 Task: Create a mosaic plot for contingency table data.
Action: Mouse moved to (164, 153)
Screenshot: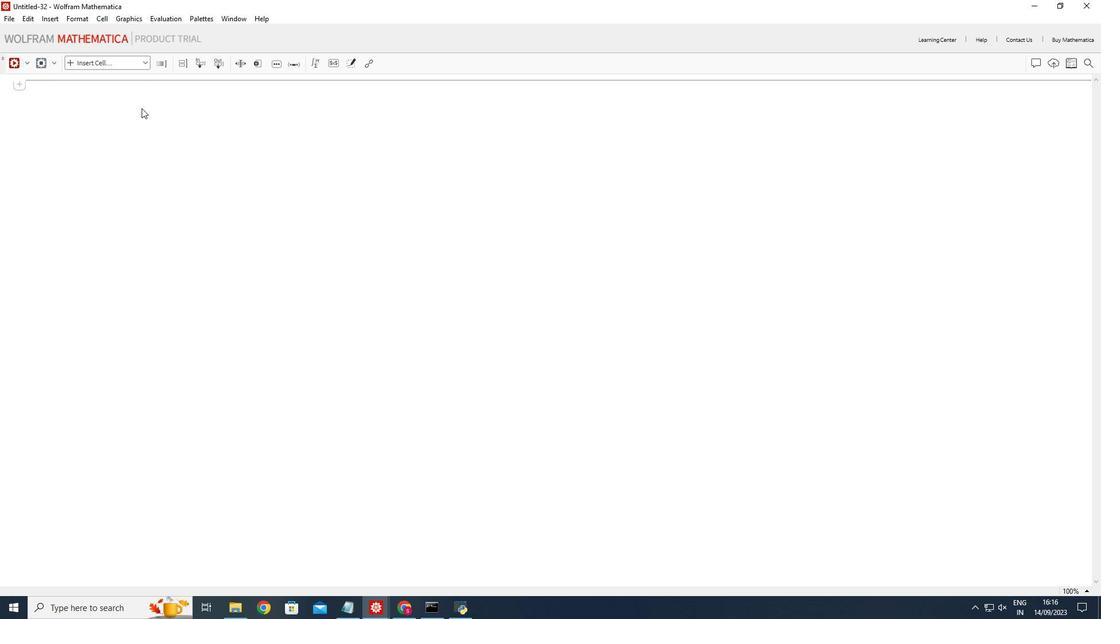 
Action: Mouse pressed left at (164, 153)
Screenshot: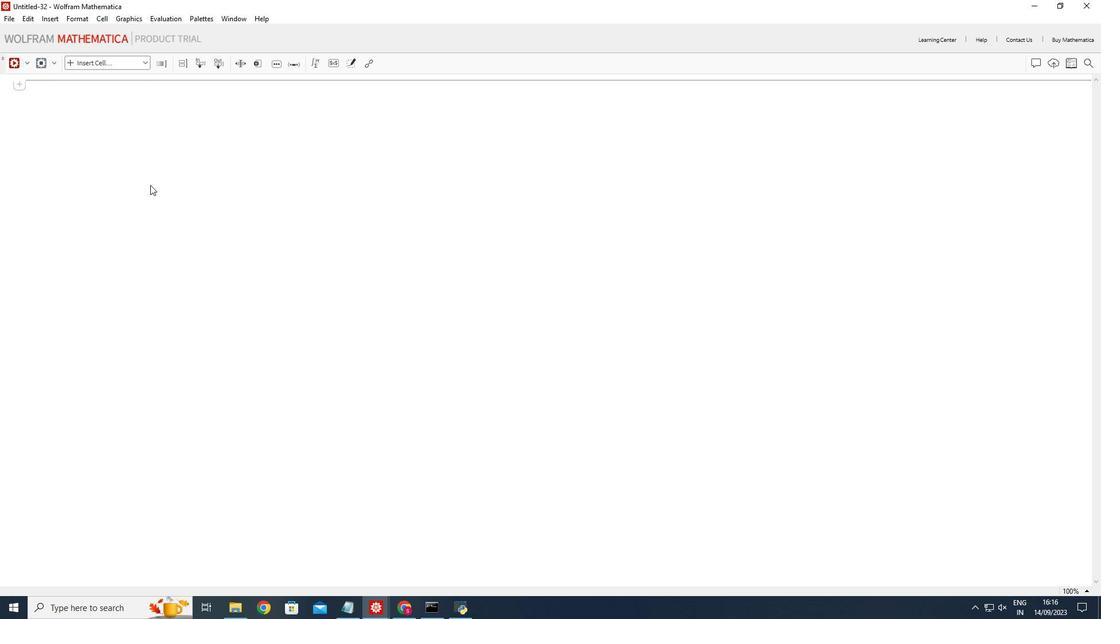 
Action: Mouse moved to (128, 164)
Screenshot: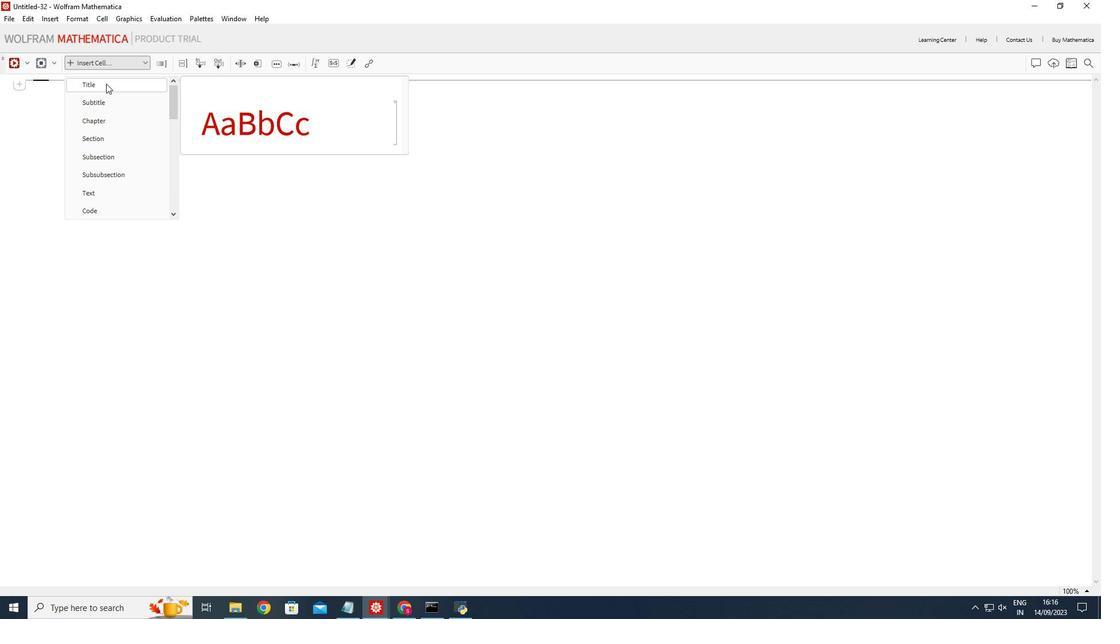 
Action: Mouse pressed left at (128, 164)
Screenshot: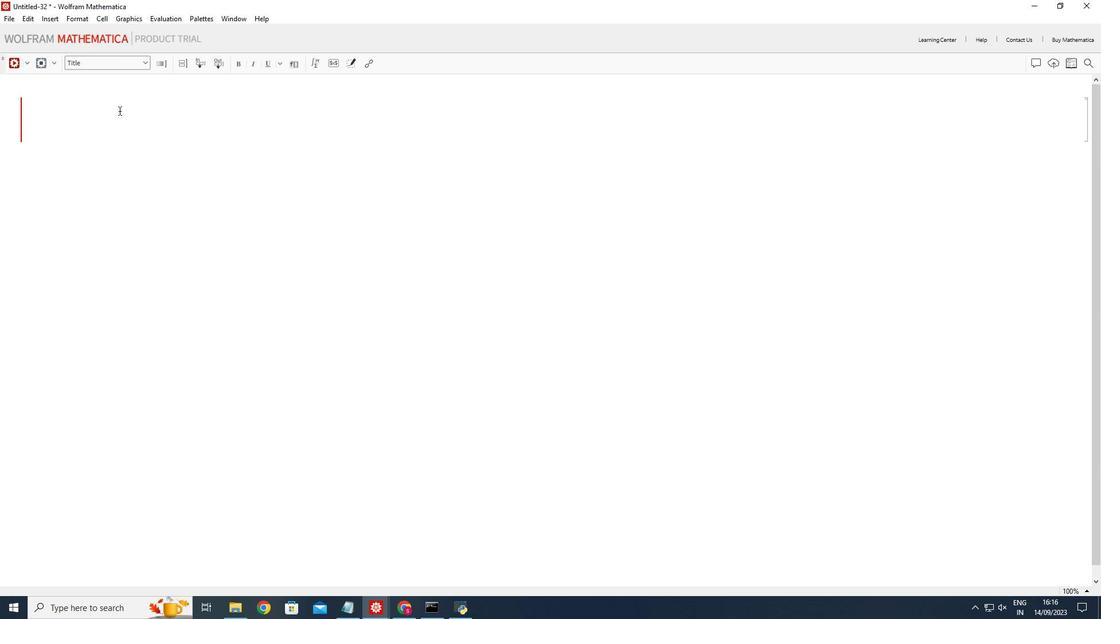 
Action: Mouse moved to (142, 189)
Screenshot: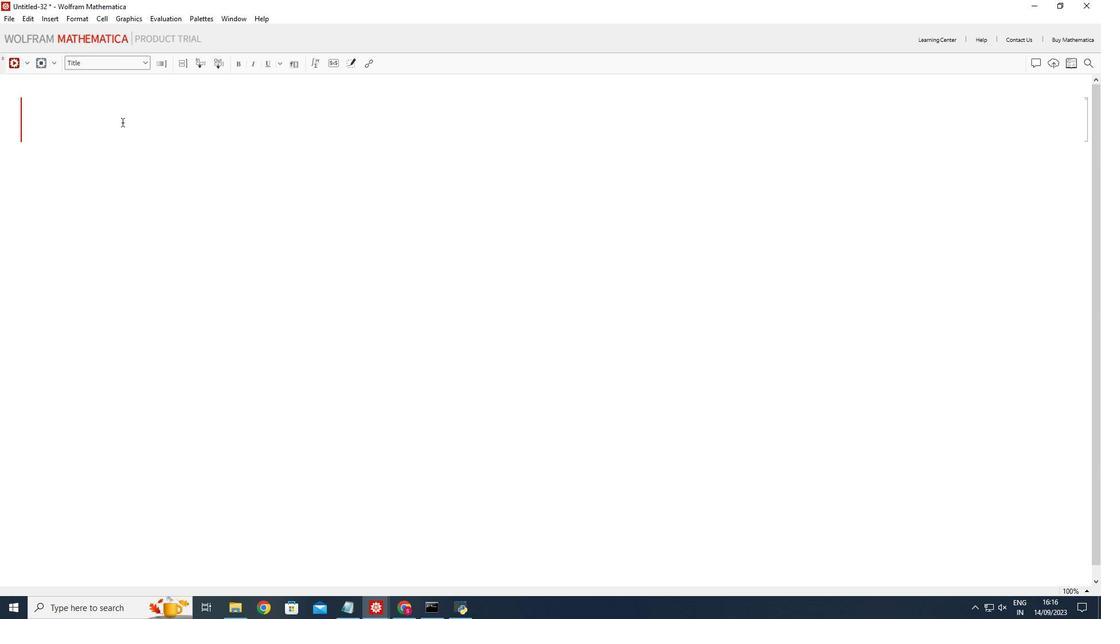 
Action: Mouse pressed left at (142, 189)
Screenshot: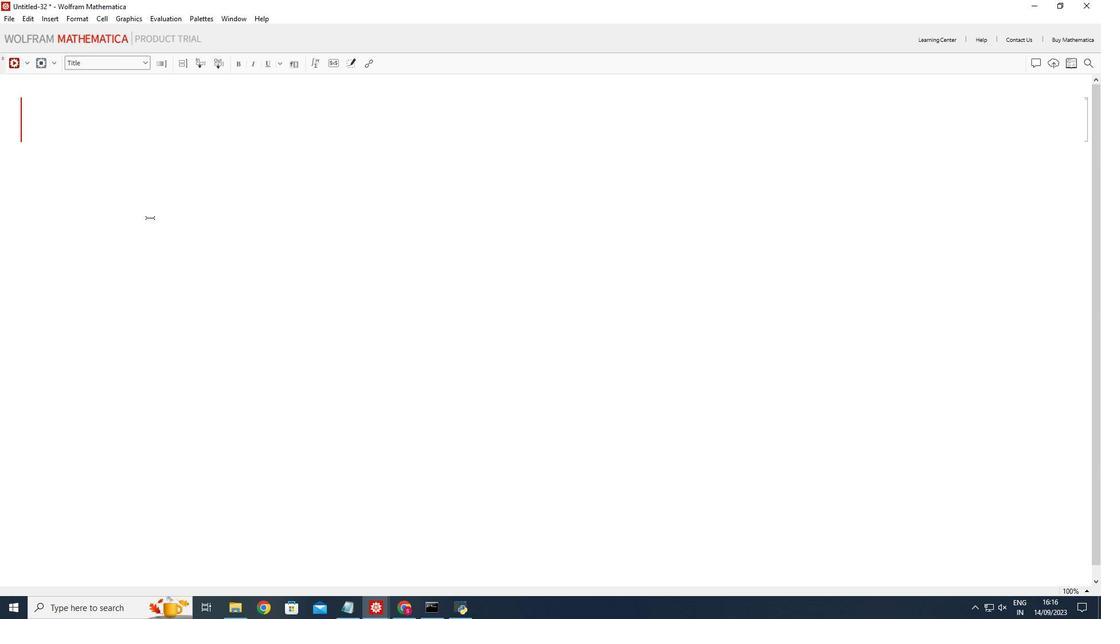 
Action: Mouse moved to (296, 321)
Screenshot: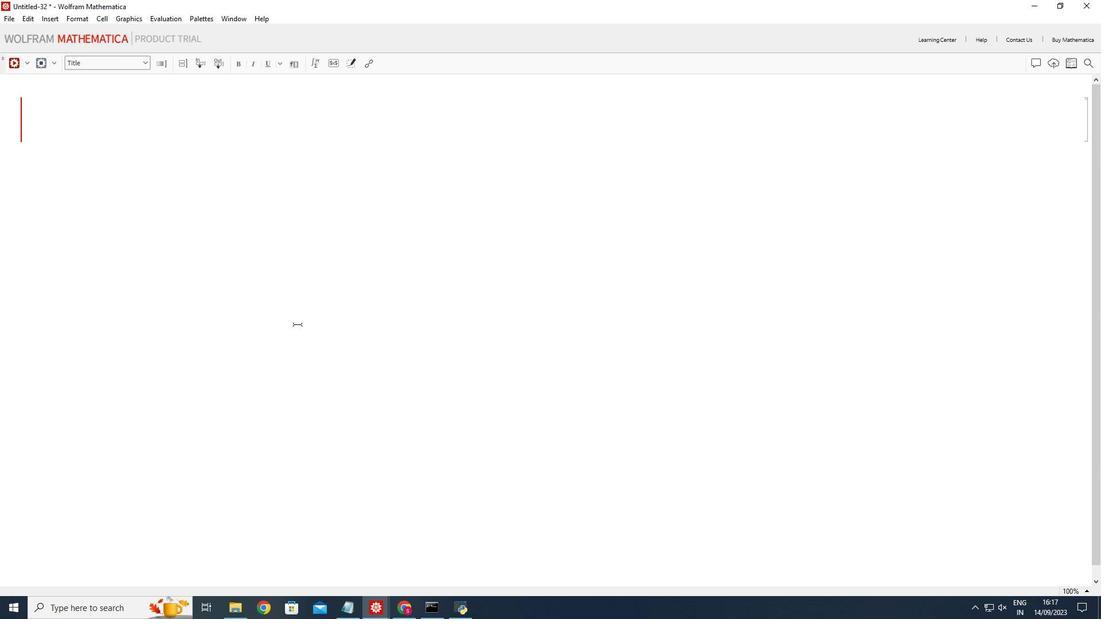 
Action: Key pressed <Key.shift_r>Mosaic<Key.space><Key.shift_r>Plot<Key.space>
Screenshot: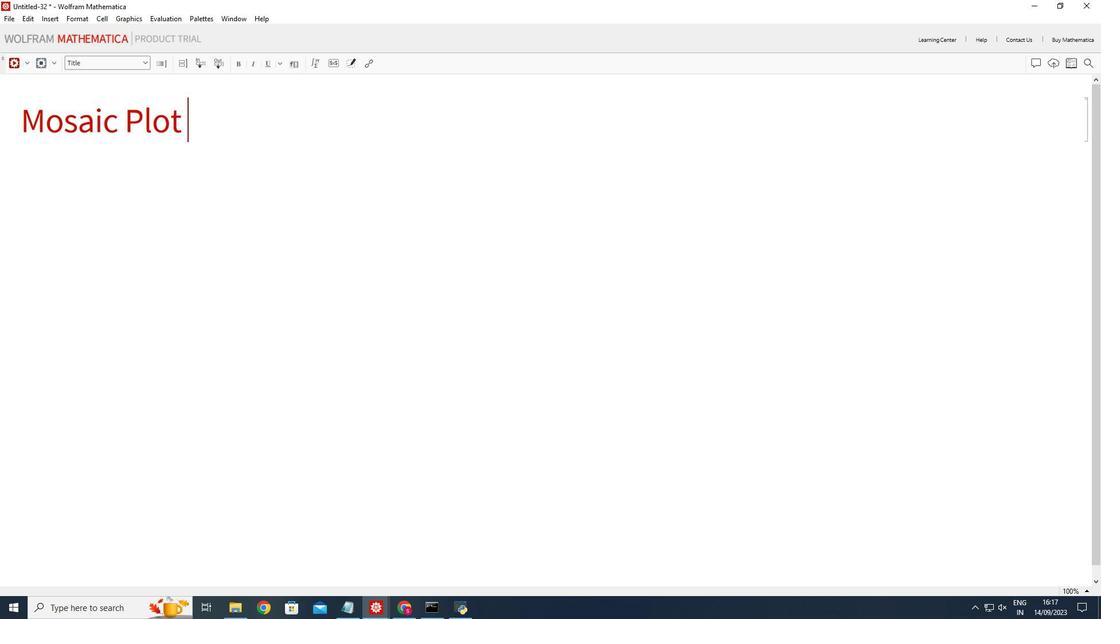 
Action: Mouse moved to (271, 368)
Screenshot: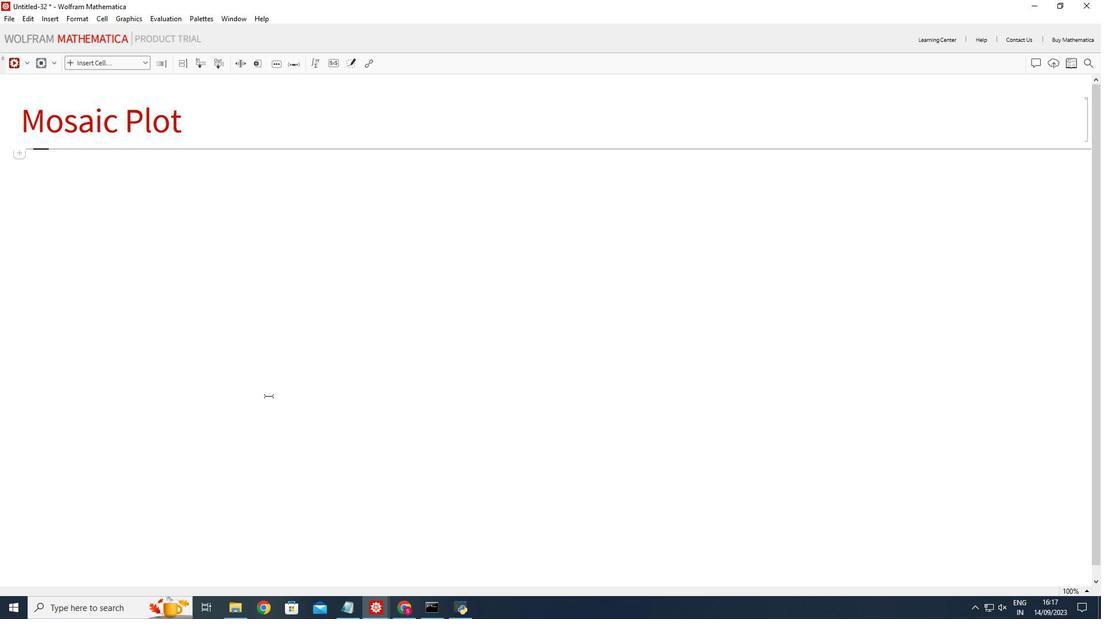 
Action: Mouse pressed left at (271, 368)
Screenshot: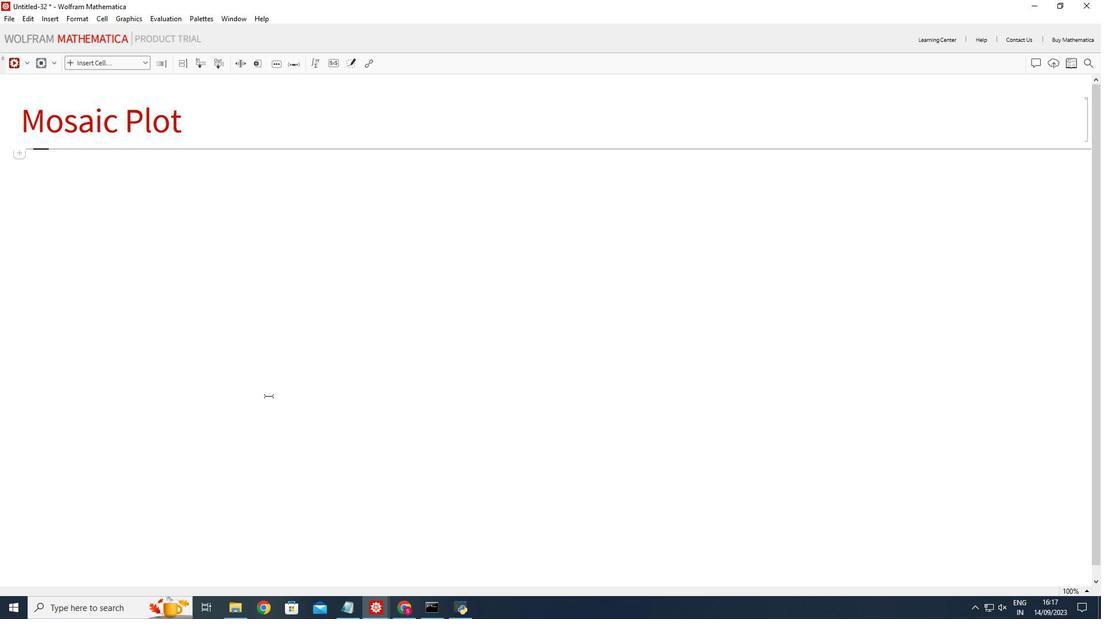
Action: Mouse moved to (165, 150)
Screenshot: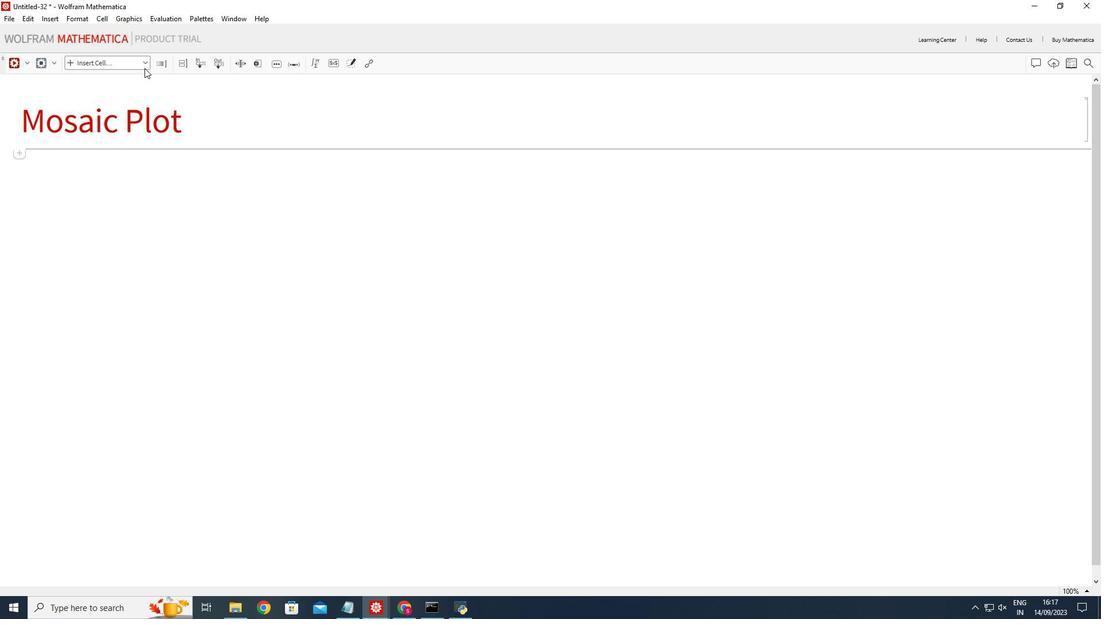 
Action: Mouse pressed left at (165, 150)
Screenshot: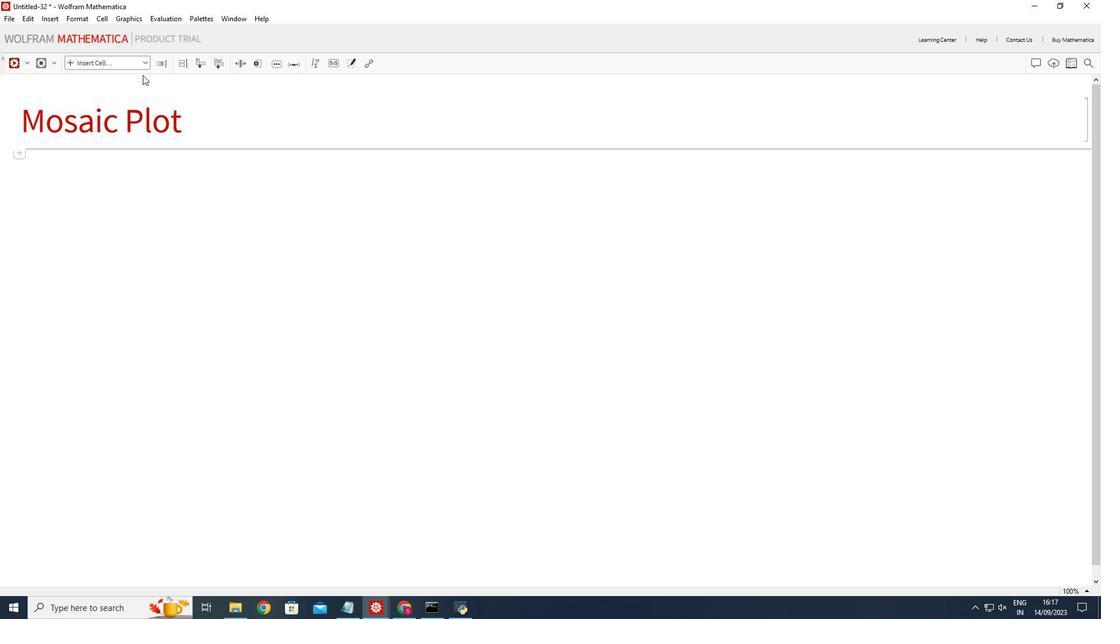 
Action: Mouse moved to (119, 250)
Screenshot: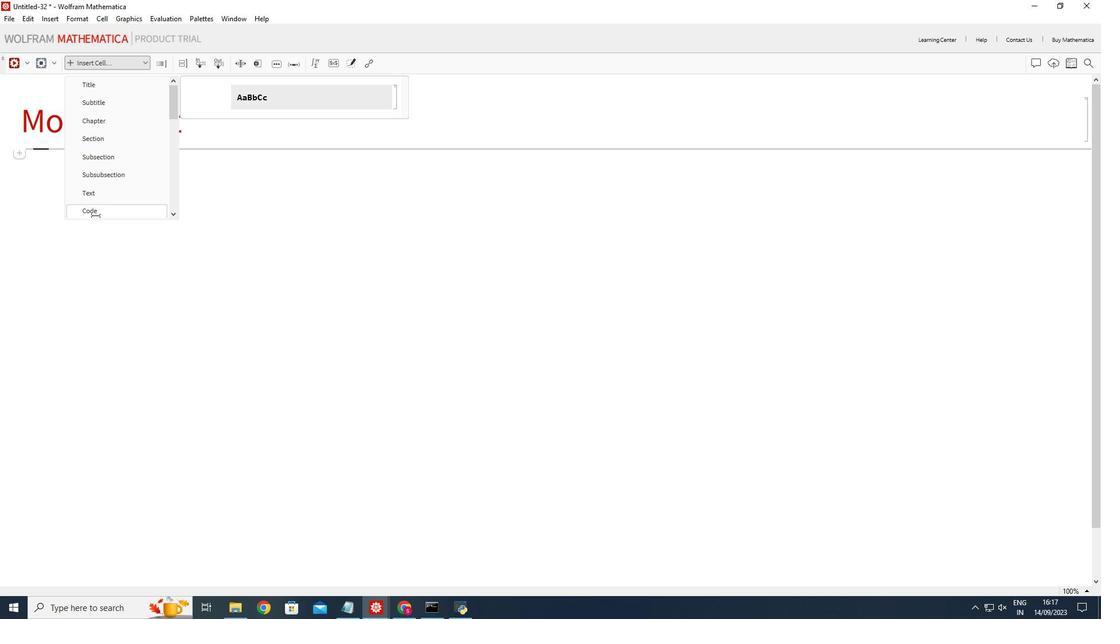 
Action: Mouse pressed left at (119, 250)
Screenshot: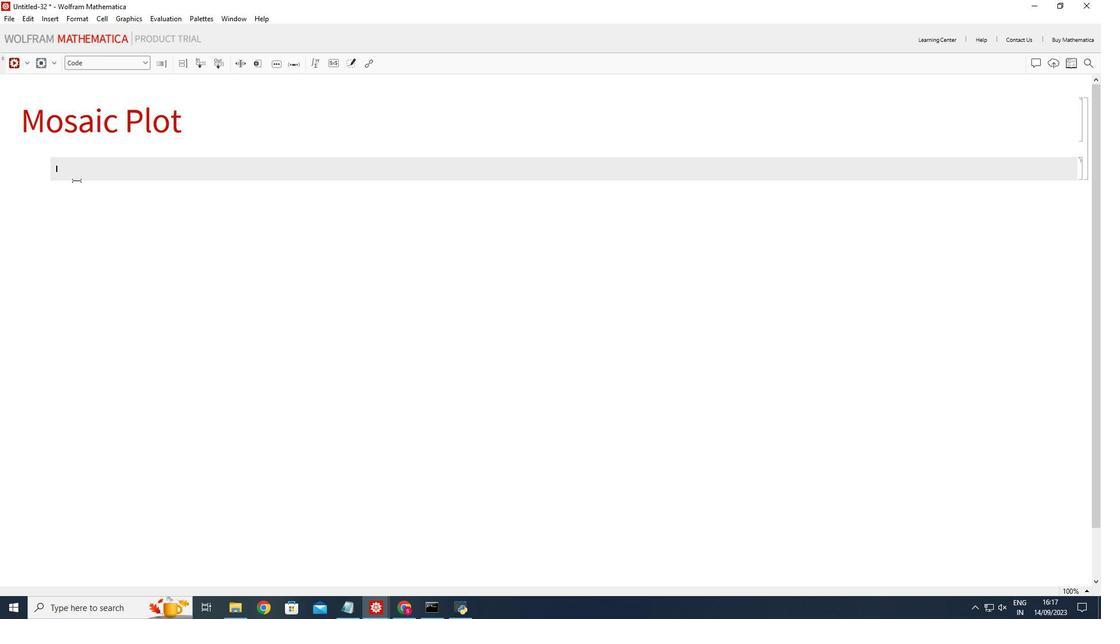 
Action: Mouse moved to (102, 222)
Screenshot: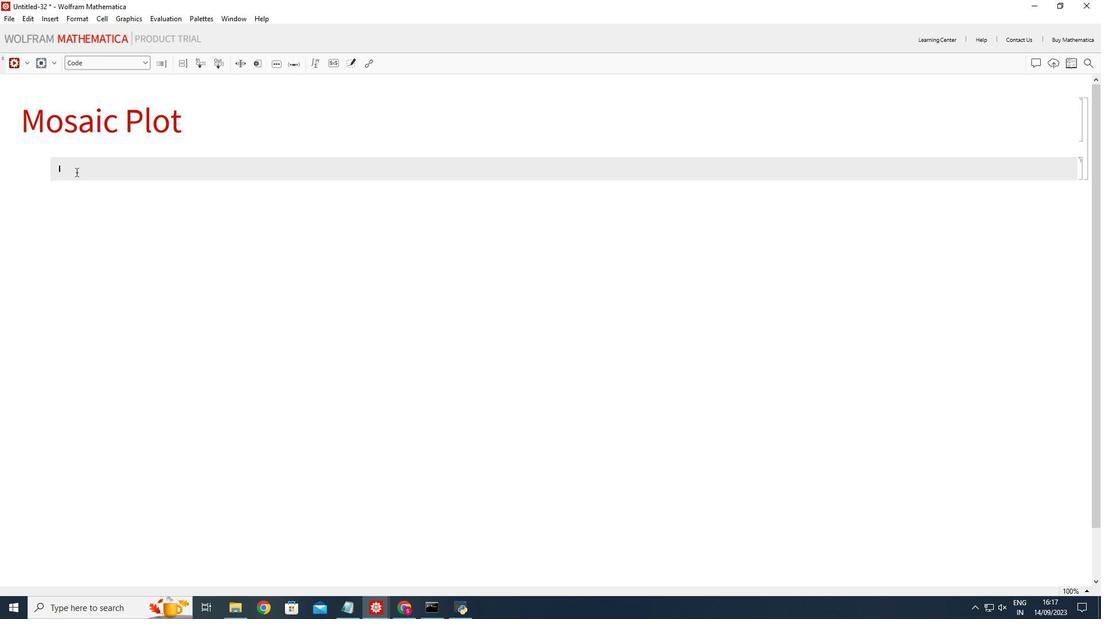 
Action: Mouse pressed left at (102, 222)
Screenshot: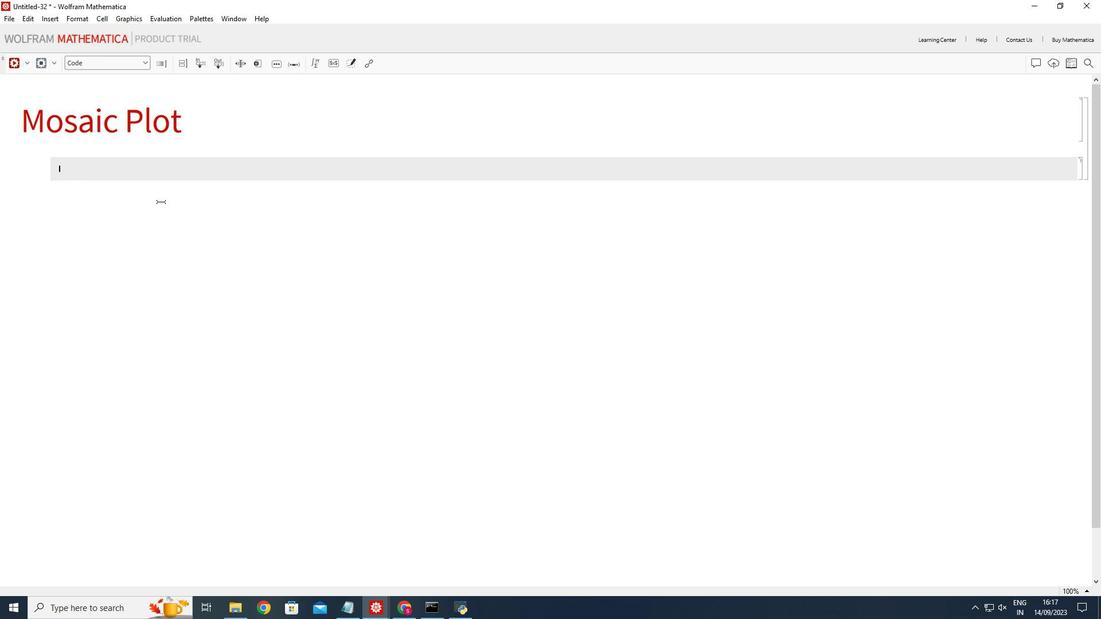 
Action: Mouse moved to (357, 301)
Screenshot: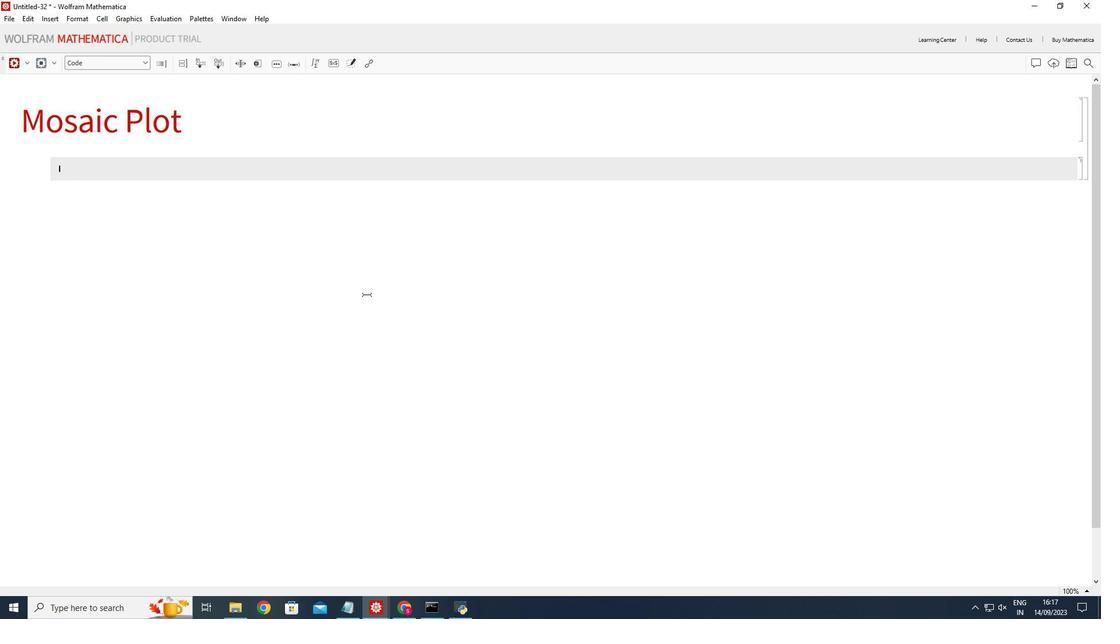 
Action: Key pressed <Key.shift_r>(8<Key.backspace><Key.shift_r>*<Key.space>create<Key.space>a<Key.space>sample<Key.space>contingency<Key.space>table<Key.space><Key.right><Key.right><Key.enter>data=<Key.space><Key.shift_r>{{50,30,20<Key.right>,<Key.shift_r>{20,60,10<Key.right>,<Key.space><Key.shift_r>{30,10,40<Key.right><Key.right>;<Key.enter>rowlabels<Key.space>=<Key.space><Key.enter>[<Key.backspace><Key.backspace><Key.shift_r>{<Key.shift_r>"<Key.shift_r>Category<Key.space>a<Key.backspace><Key.shift_r>A<Key.right>,<Key.space><Key.shift_r>"<Key.shift_r>Category<Key.space><Key.shift_r>B<Key.right>,<Key.space><Key.shift_r>"<Key.shift_r>Vat<Key.backspace><Key.backspace><Key.backspace><Key.shift_r>Category<Key.space><Key.shift_r>C<Key.right><Key.right>;<Key.enter>column<Key.shift_r>Labels<Key.space>=<Key.space><Key.shift_r>{"<Key.shift_r>Group<Key.space>1<Key.right>,<Key.space><Key.shift_r>"<Key.shift_r>Group2<Key.left><Key.space><Key.right><Key.right>,<Key.space><Key.shift_r>"<Key.shift_r>Group<Key.space>3<Key.left><Key.left><Key.left><Key.left><Key.left><Key.left><Key.left><Key.left><Key.left><Key.left><Key.left><Key.left><Key.left><Key.left><Key.left><Key.left><Key.left><Key.left><Key.left><Key.left><Key.left><Key.left><Key.left><Key.left><Key.left><Key.left><Key.left><Key.left><Key.left><Key.left><Key.left><Key.left><Key.left><Key.left><Key.left><Key.left><Key.left><Key.left><Key.left><Key.left><Key.left><Key.left><Key.left><Key.left><Key.left><Key.left><Key.up><Key.left><Key.backspace><Key.shift_r>L<Key.right><Key.right><Key.right><Key.right><Key.right><Key.right><Key.right><Key.right><Key.right><Key.right><Key.right><Key.right><Key.right><Key.right><Key.right><Key.right><Key.right><Key.right><Key.right><Key.right><Key.right><Key.right><Key.right><Key.right><Key.right><Key.right><Key.right><Key.right><Key.right><Key.right><Key.right><Key.right><Key.right><Key.right><Key.right><Key.right><Key.right><Key.right><Key.right><Key.right><Key.right><Key.down><Key.right><Key.right><Key.right><Key.right>;<Key.enter><Key.enter><Key.shift_r>(*<Key.space>create<Key.space>the<Key.space>mosaic<Key.space>plot<Key.space>using<Key.space><Key.shift_r>Bae<Key.backspace>r<Key.shift_r>Chart<Key.left><Key.left><Key.left><Key.left><Key.left><Key.space><Key.right><Key.right><Key.right><Key.right><Key.right><Key.space><Key.right><Key.right><Key.enter><Key.shift_r>Bar<Key.shift_r>Chart<Key.enter>[data,<Key.space><Key.shift_r>Chart<Key.shift_r>Layout<Key.enter><Key.shift_r><Key.shift_r>"<Key.shift_r>Percentile<Key.right>,<Key.space><Key.shift_r>Chart<Key.shift_r>Style<Key.enter><Key.shift_r><Key.shift_r><Key.shift_r><Key.shift_r><Key.shift_r><Key.shift_r><Key.shift_r><Key.shift_r><Key.shift_r><Key.shift_r><Key.shift_r>"<Key.shift_r>Pastel<Key.right>,<Key.space><Key.enter><Key.shift_r>Chart<Key.shift_r>Labels<Key.enter><Key.shift_r>{<Key.shift_r>Placed[row<Key.shift_r>Labels,<Key.shift_r>Axis<Key.right>,<Key.shift_r>None<Key.right>,<Key.enter><Key.shift_r>Plot<Key.shift_r>Label<Key.enter><Key.shift_r>"<Key.shift_r><Key.shift_r><Key.shift_r>Mosaic<Key.space><Key.shift_r>Plot<Key.space>of<Key.space><Key.shift_r>Com<Key.backspace>ntingency<Key.space><Key.shift_r>Table<Key.right>,<Key.enter><Key.shift_r>Bar<Key.shift_r>Spacing<Key.enter><Key.space><Key.shift_r><Key.shift_r><Key.shift_r><Key.shift_r><Key.shift_r><Key.shift_r><Key.shift_r><Key.shift_r>{0,20<Key.right>,<Key.space><Key.enter><Key.shift_r>Epilog<Key.enter><Key.shift_r>{<Key.shift_r>Table[<Key.shift_r>Text[column<Key.shift_r>Labe;<Key.backspace>ls<Key.enter>[[i]],<Key.space><Key.right><Key.left><Key.shift_r>{i<Key.space>-<Key.space>0.5,<Key.space>-6<Key.right><Key.right>,<Key.space><Key.shift_r>{i,<Key.space><Key.shift_r>Length[column<Key.shift_r>Labels<Key.enter><Key.right><Key.right><Key.right><Key.right><Key.right><Key.left><Key.right><Key.shift_r><Key.enter>
Screenshot: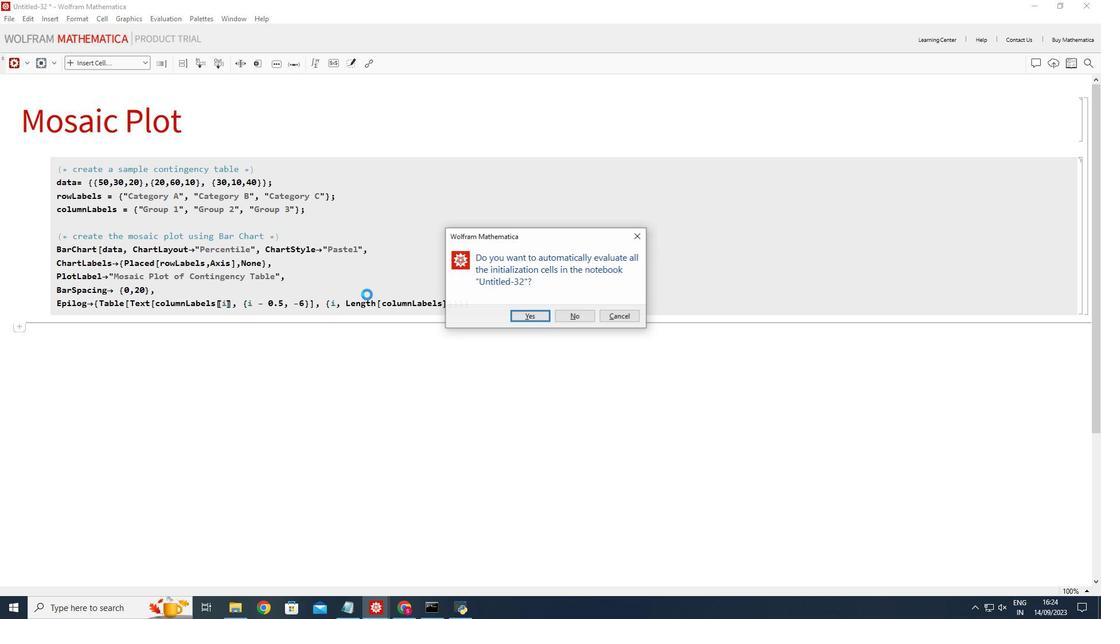 
Action: Mouse moved to (496, 313)
Screenshot: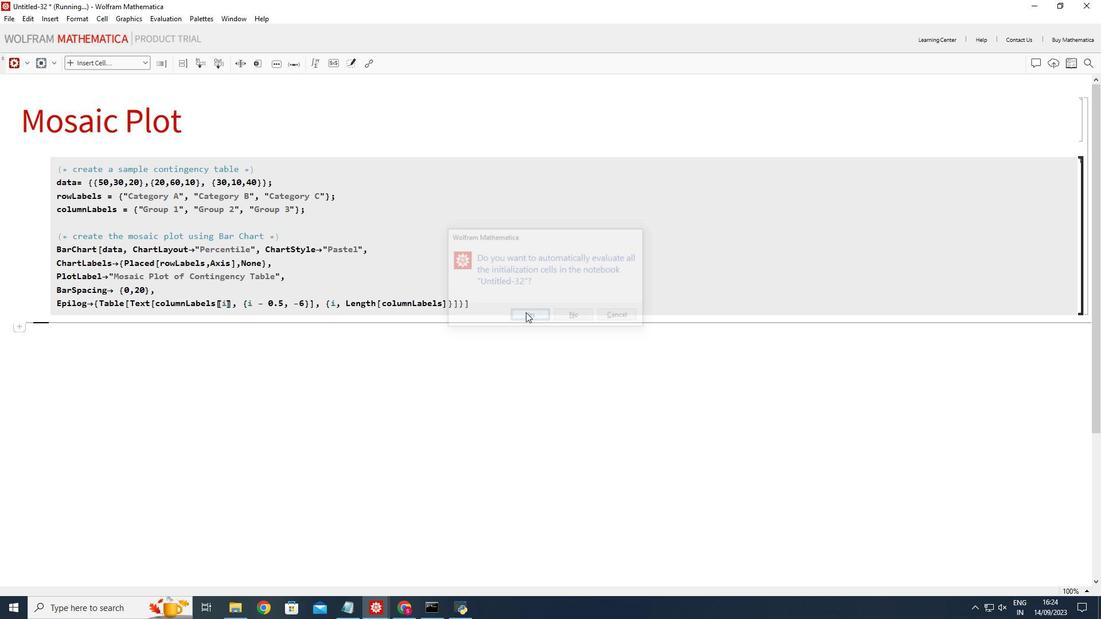 
Action: Mouse pressed left at (496, 313)
Screenshot: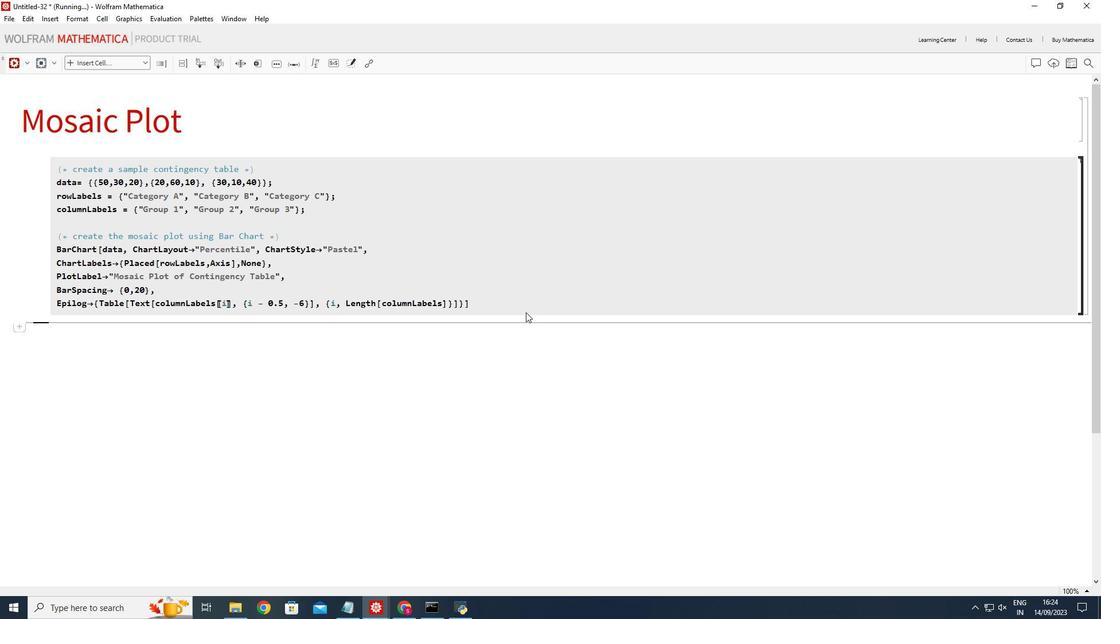 
Action: Mouse moved to (468, 284)
Screenshot: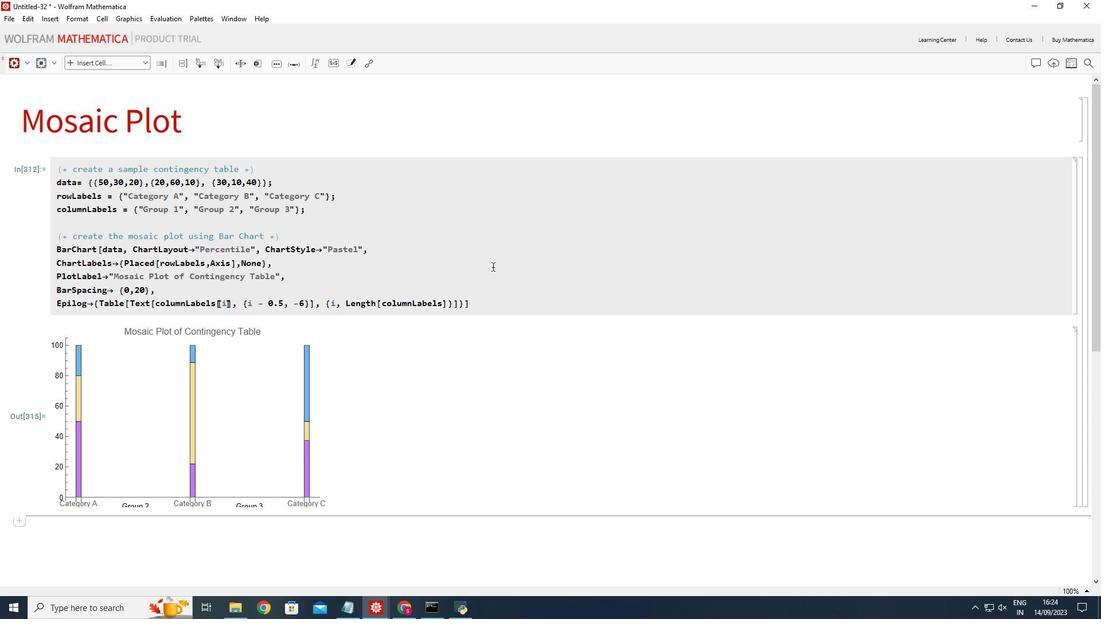 
Action: Mouse scrolled (468, 283) with delta (0, 0)
Screenshot: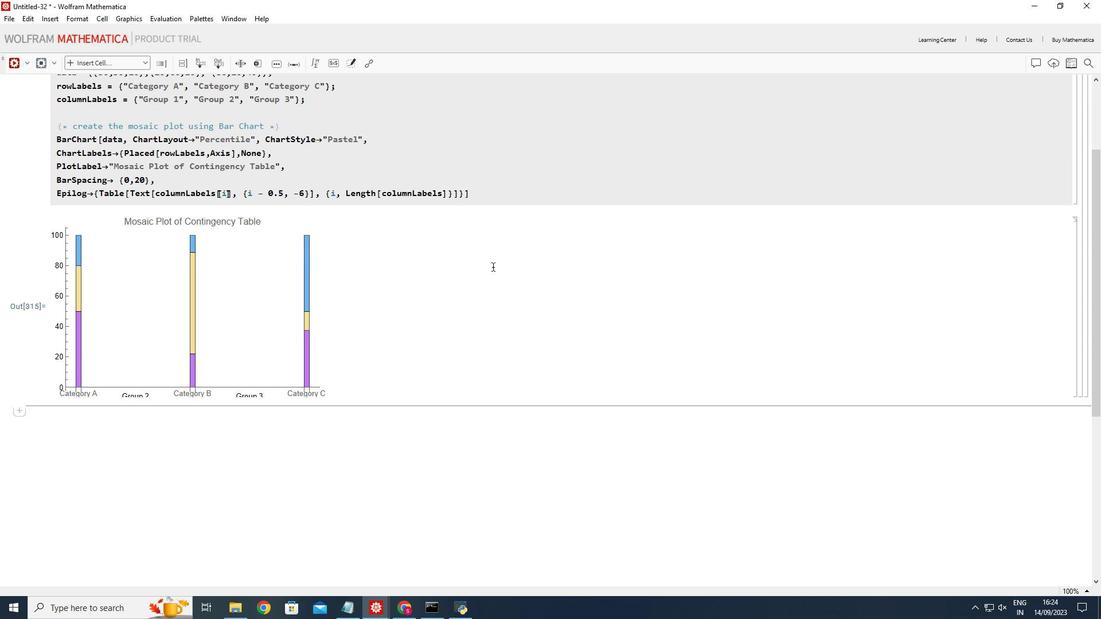 
Action: Mouse scrolled (468, 283) with delta (0, 0)
Screenshot: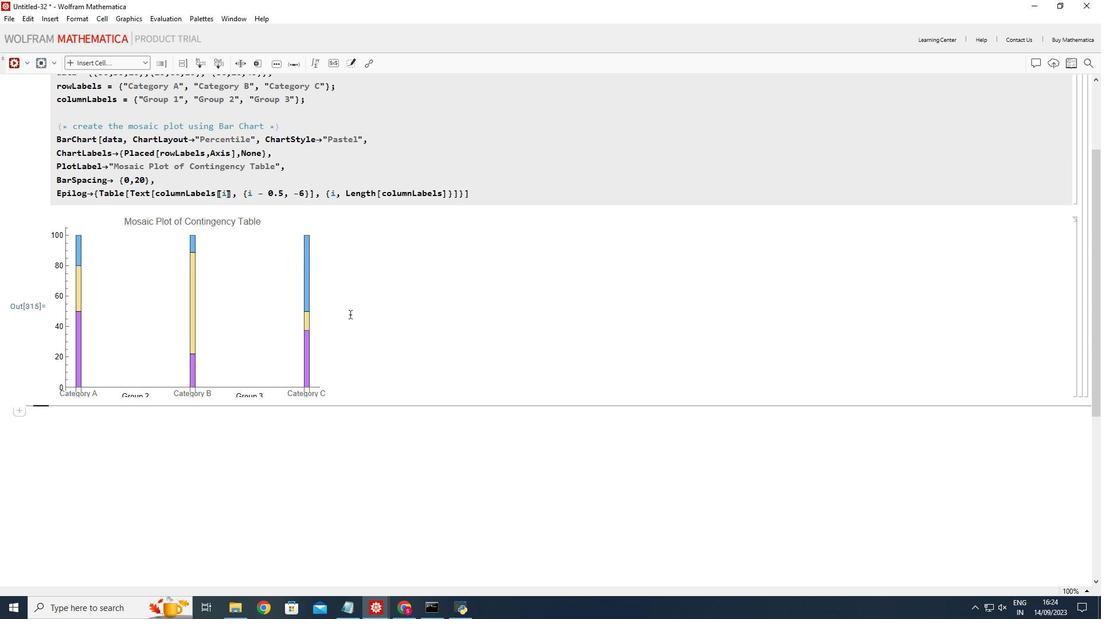 
Action: Mouse moved to (257, 315)
Screenshot: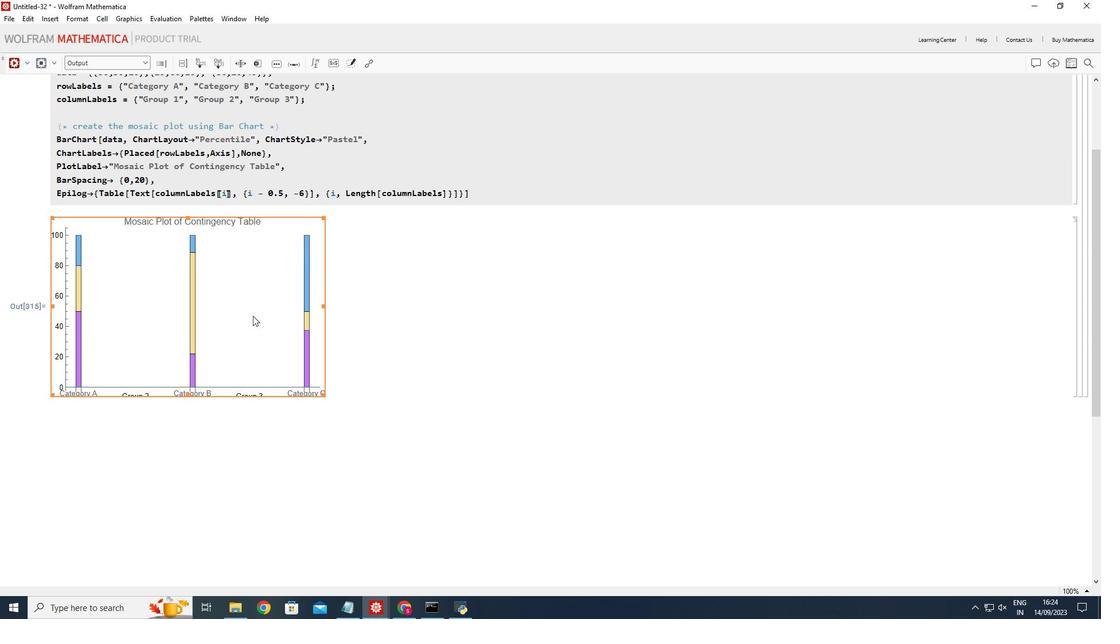 
Action: Mouse pressed left at (257, 315)
Screenshot: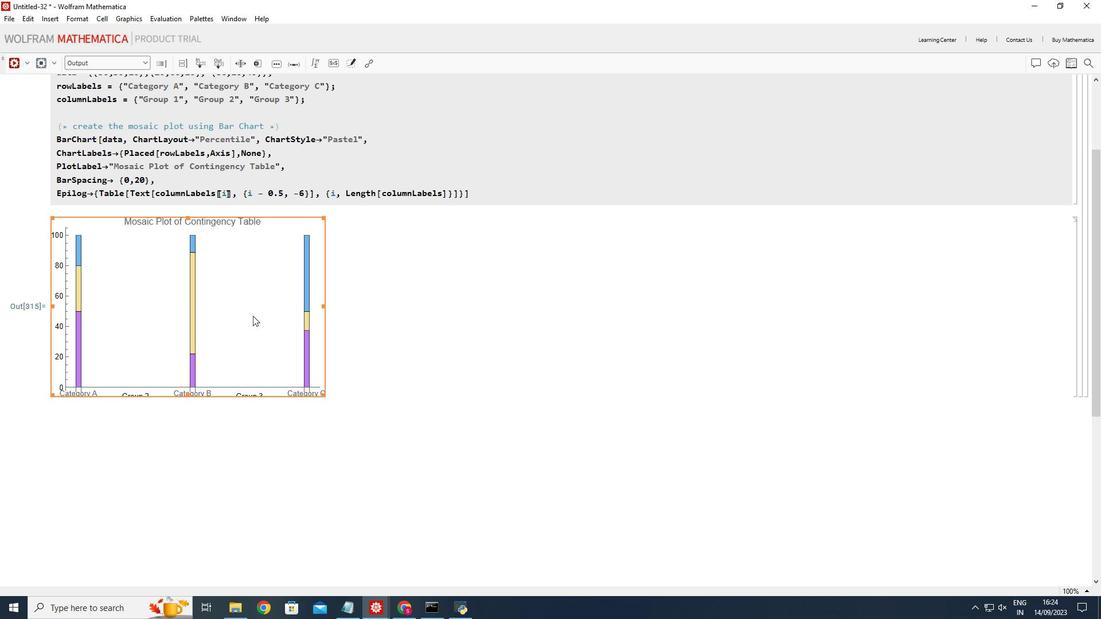 
Action: Mouse scrolled (257, 315) with delta (0, 0)
Screenshot: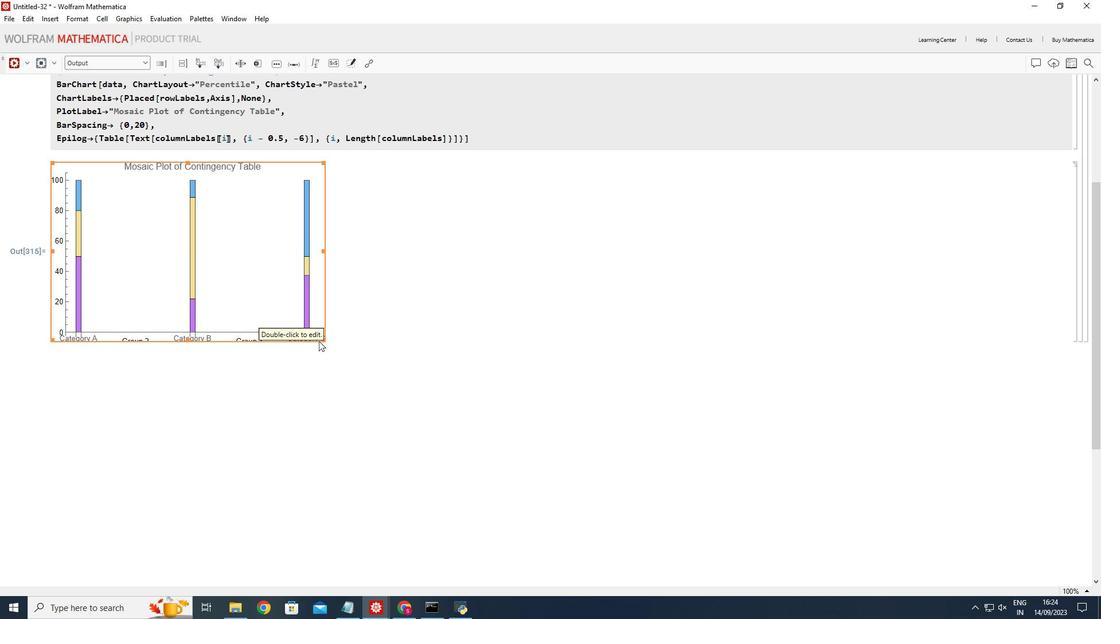 
Action: Mouse moved to (318, 332)
Screenshot: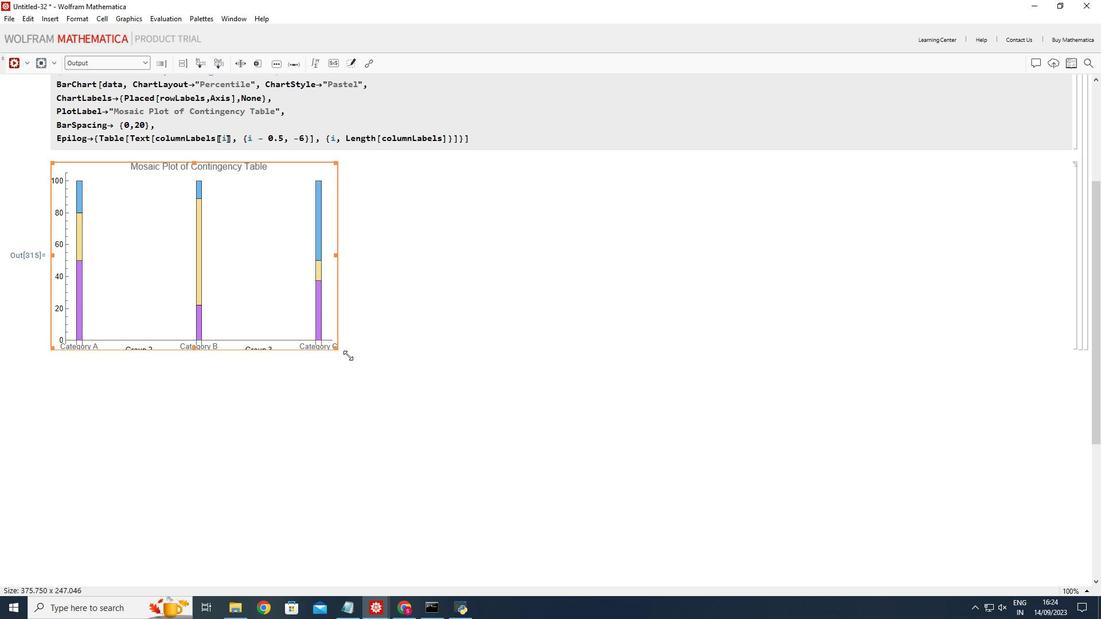 
Action: Mouse pressed left at (318, 332)
Screenshot: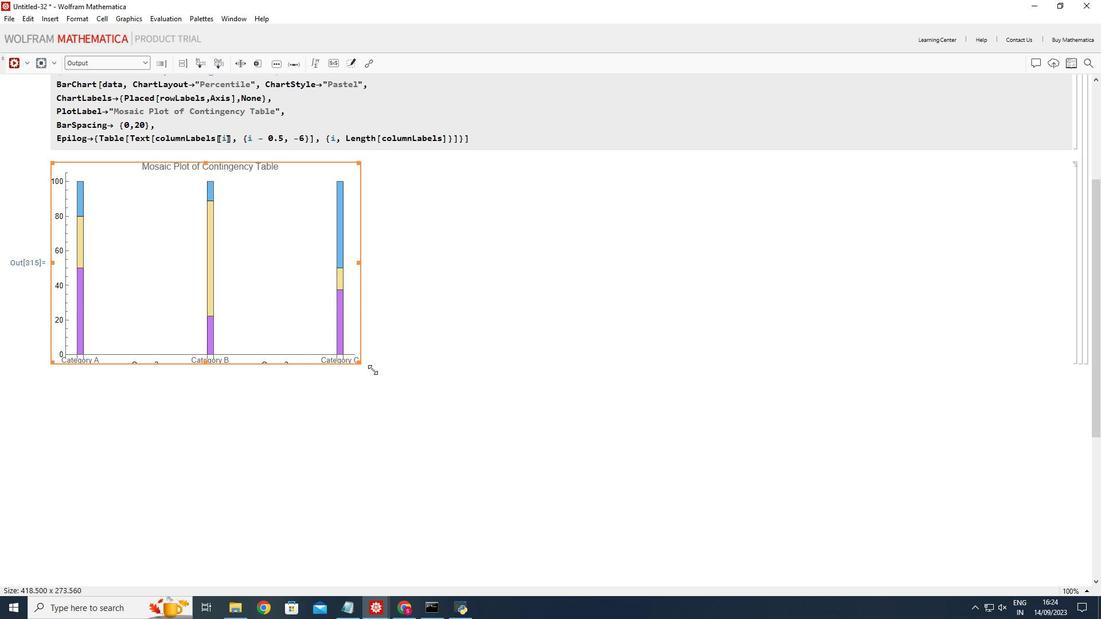 
Action: Mouse moved to (386, 362)
Screenshot: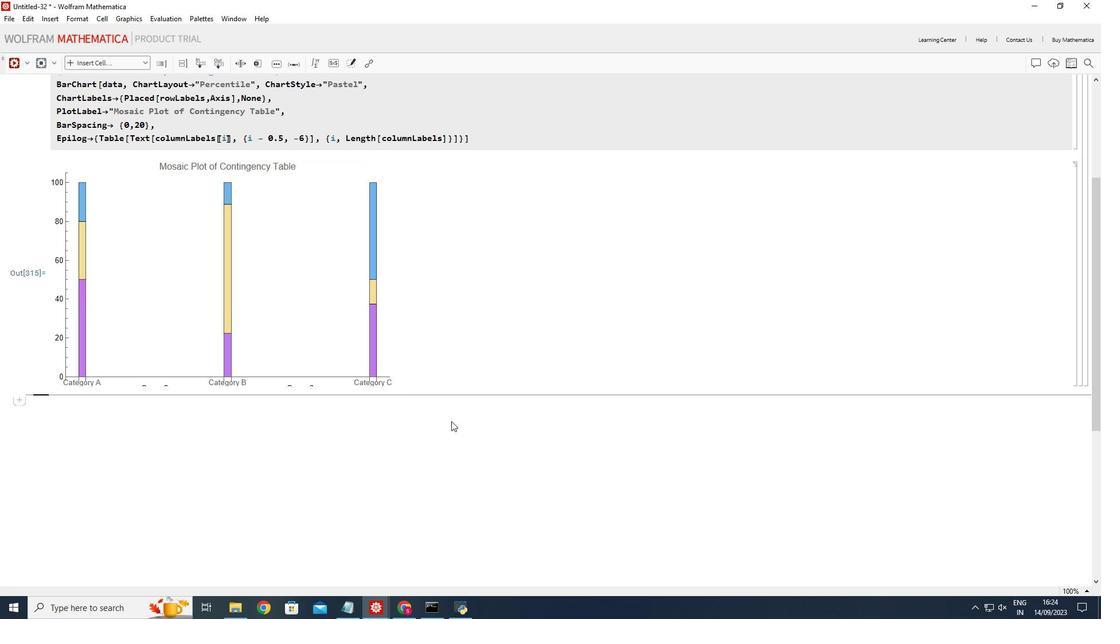
Action: Mouse pressed left at (386, 362)
Screenshot: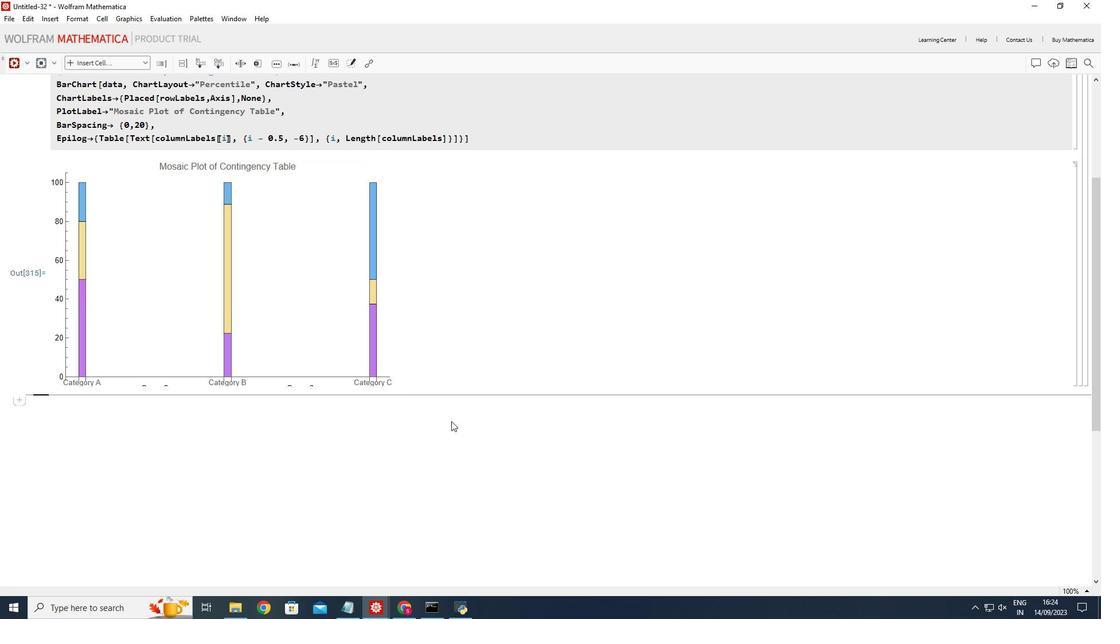 
Action: Mouse moved to (416, 378)
Screenshot: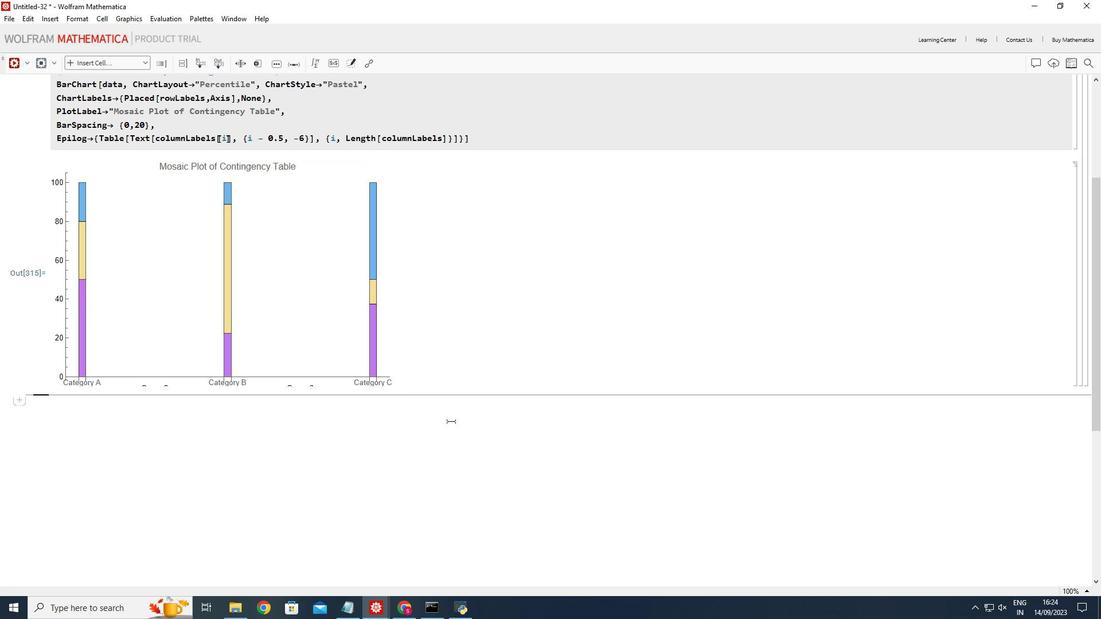 
Action: Mouse pressed left at (416, 378)
Screenshot: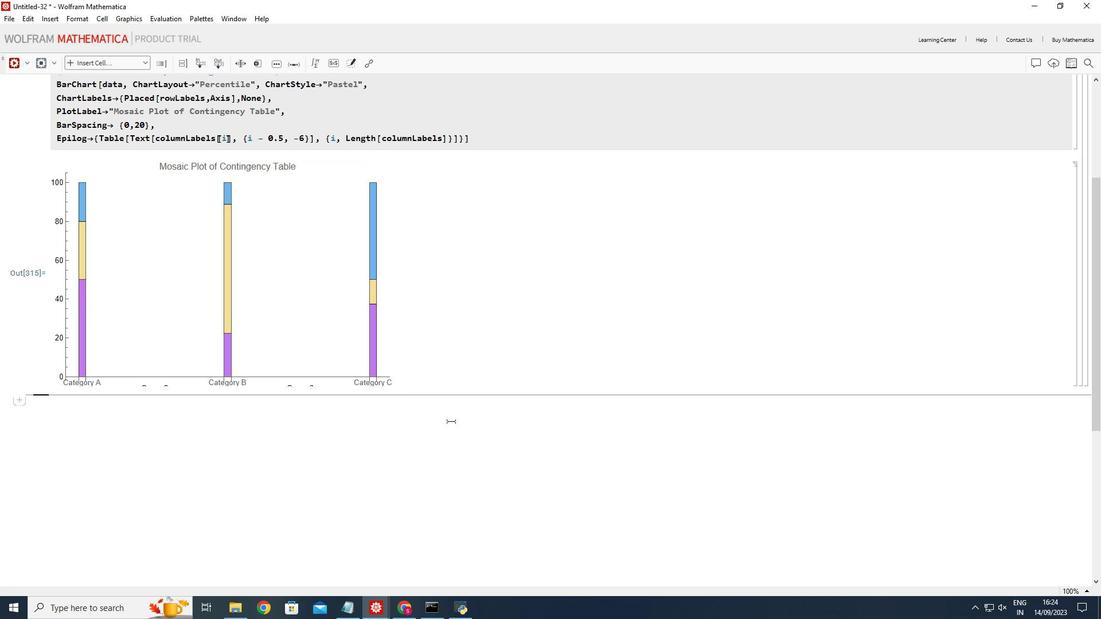 
Action: Mouse moved to (430, 384)
Screenshot: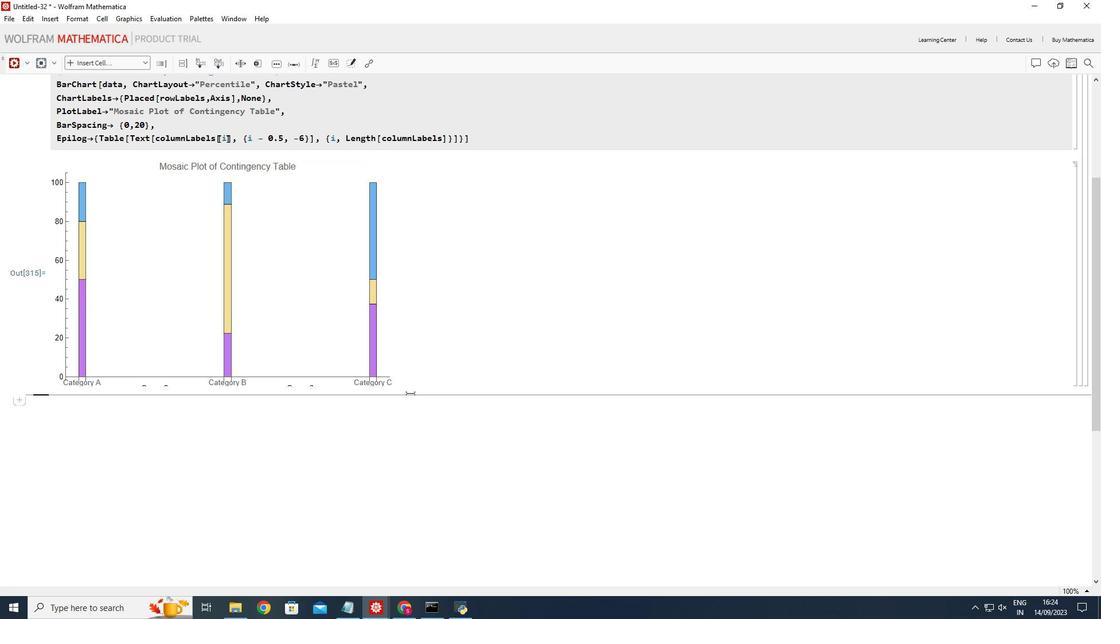 
Action: Mouse pressed left at (430, 384)
Screenshot: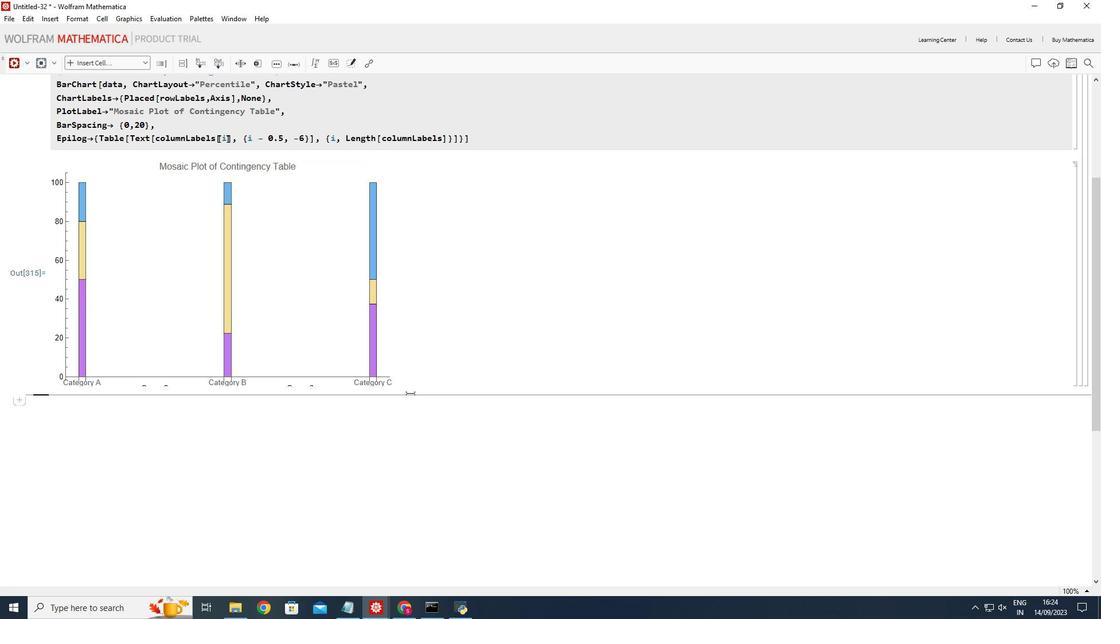 
Action: Mouse moved to (340, 343)
Screenshot: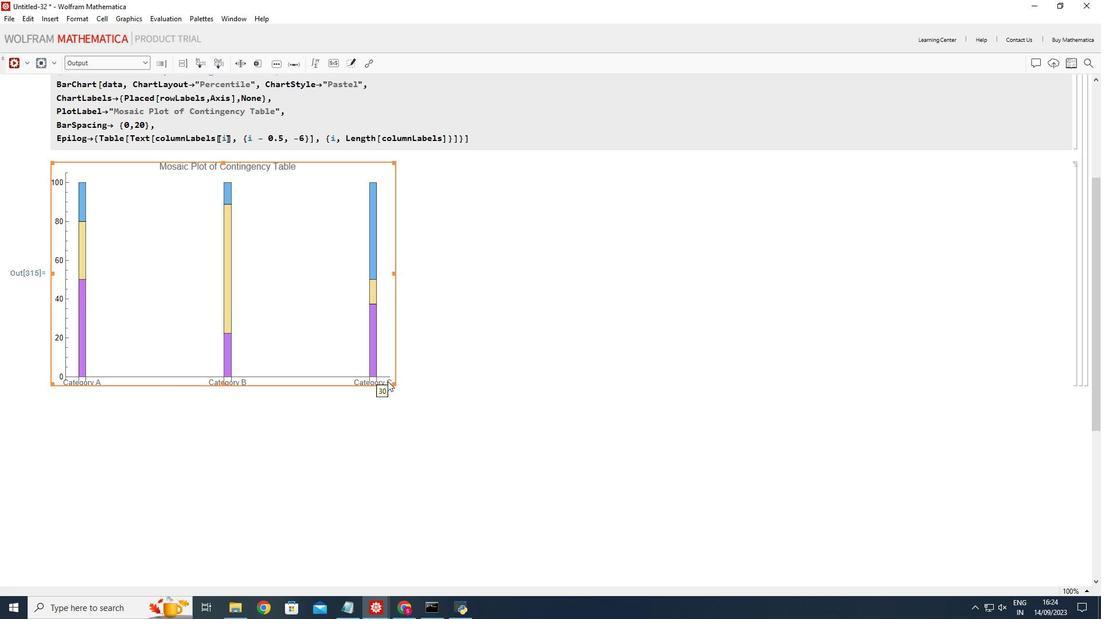 
Action: Mouse pressed left at (340, 343)
Screenshot: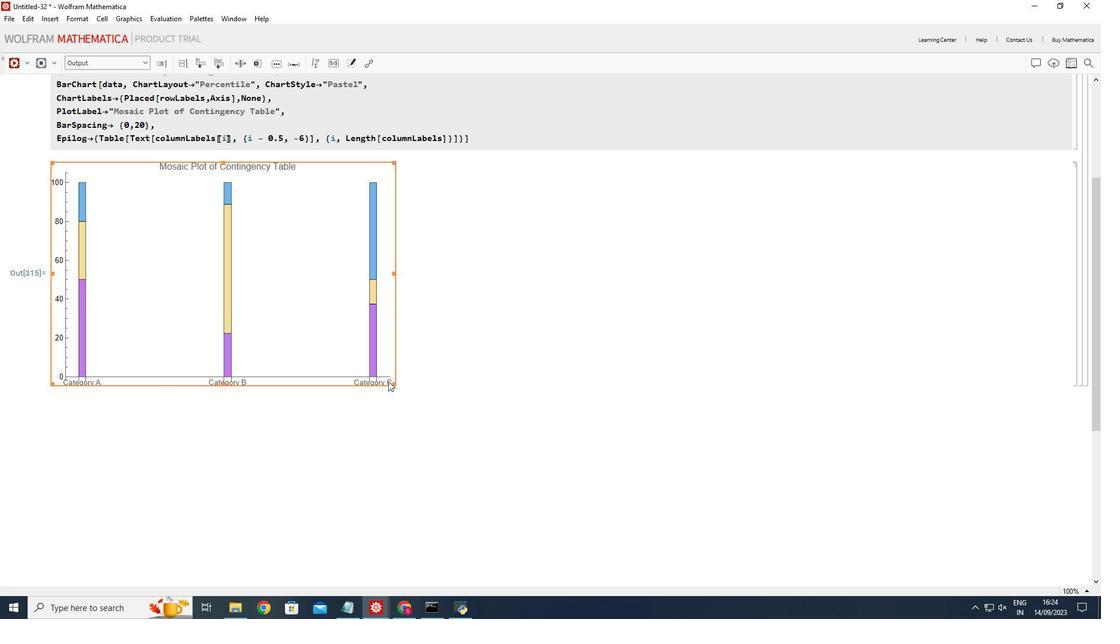 
Action: Mouse moved to (379, 360)
Screenshot: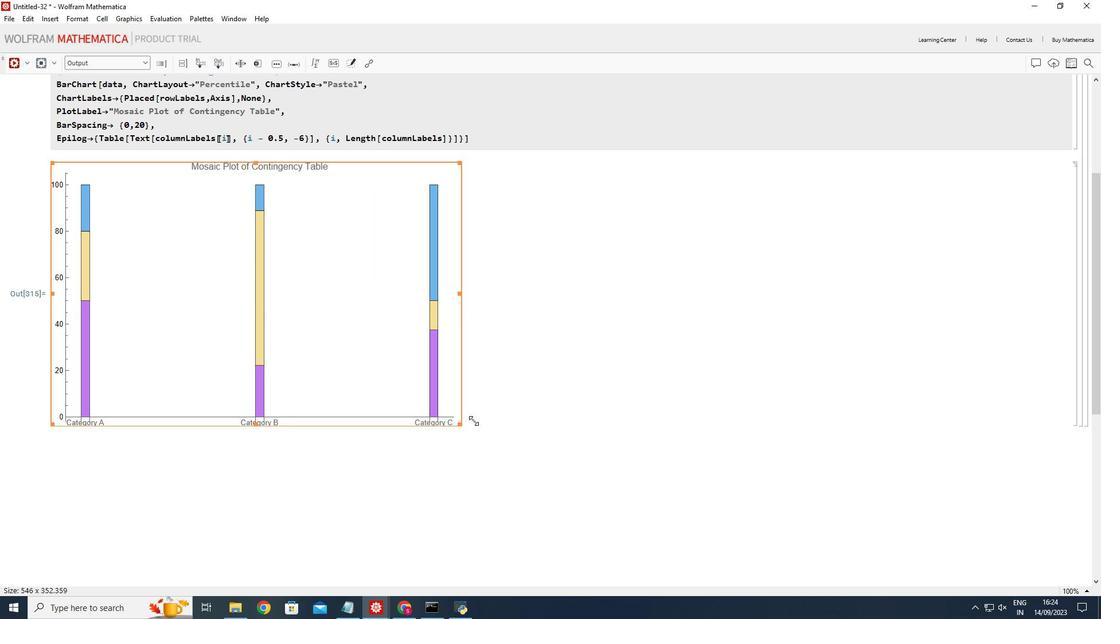 
Action: Mouse pressed left at (379, 360)
Screenshot: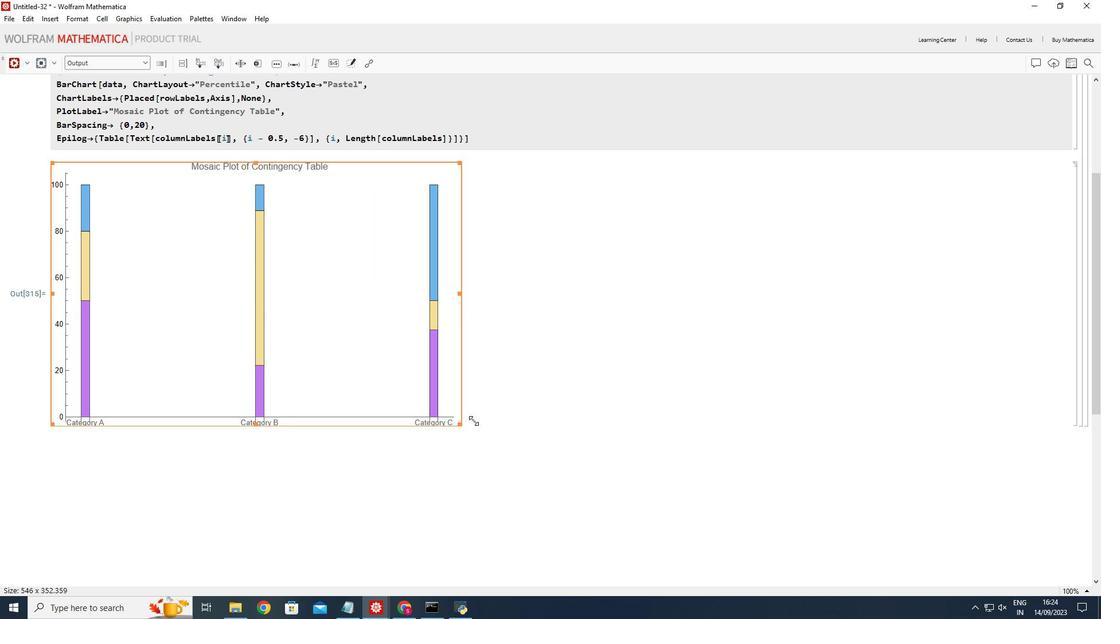 
Action: Mouse moved to (464, 389)
Screenshot: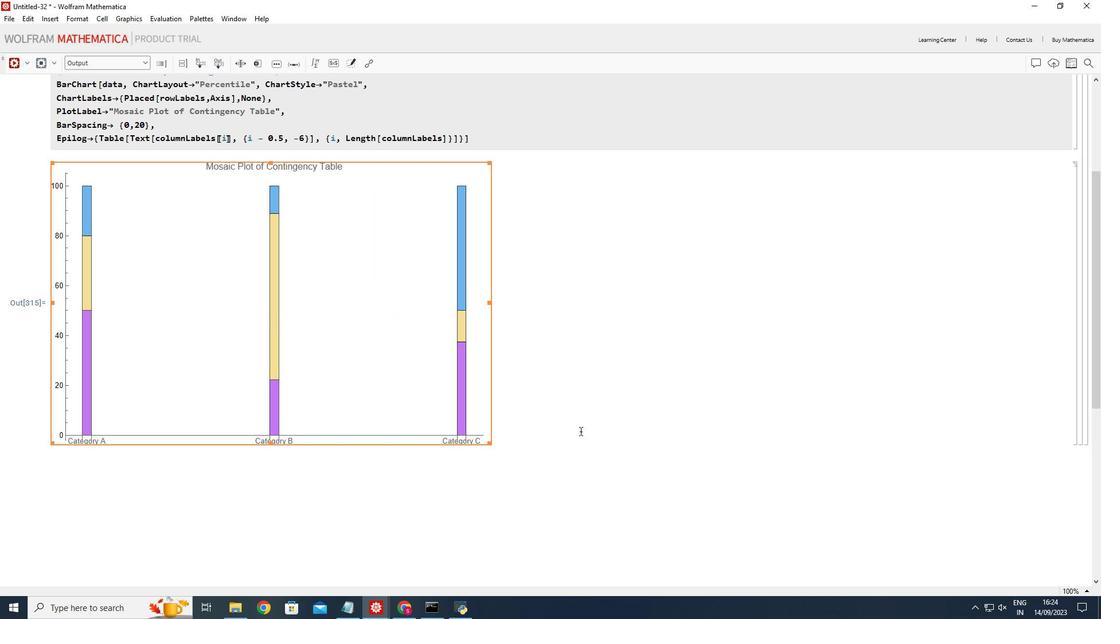 
Action: Mouse pressed left at (464, 389)
Screenshot: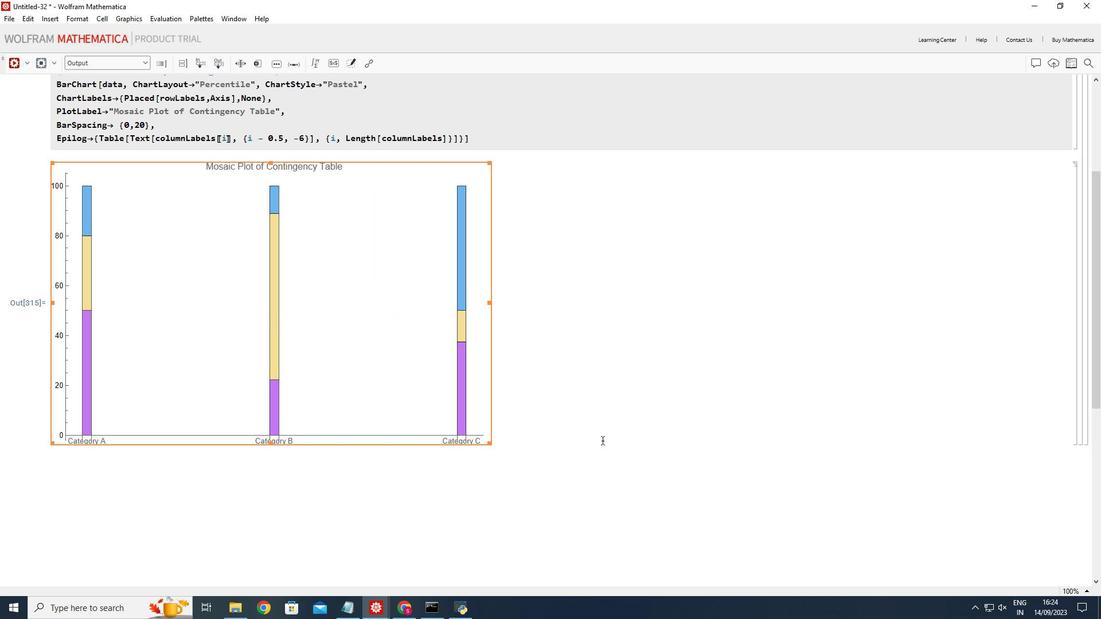 
Action: Mouse moved to (575, 413)
Screenshot: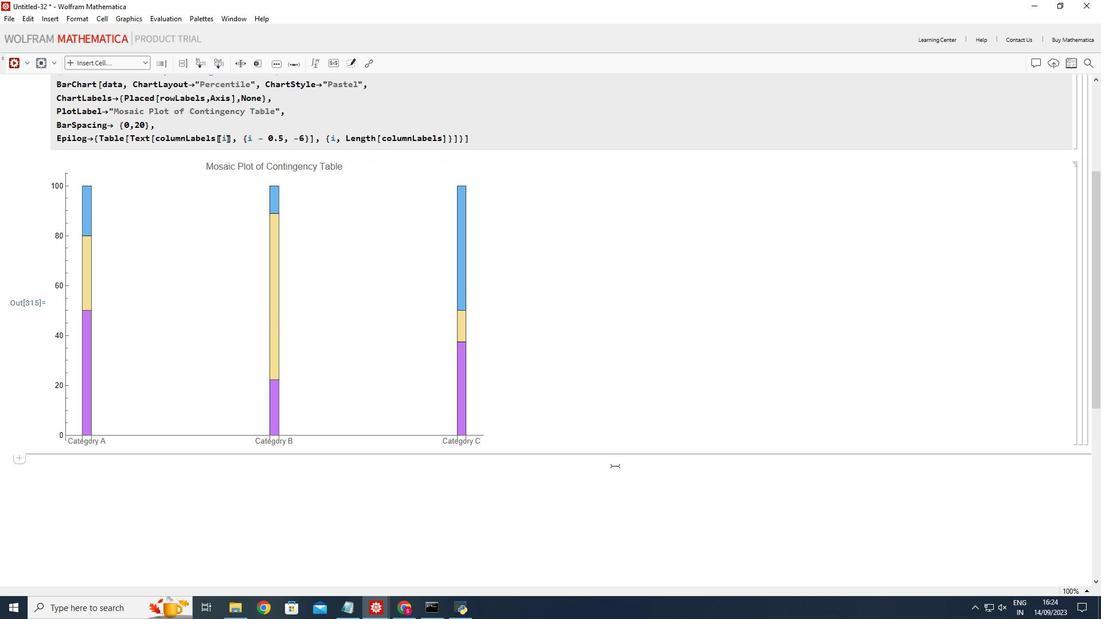 
Action: Mouse pressed left at (575, 413)
Screenshot: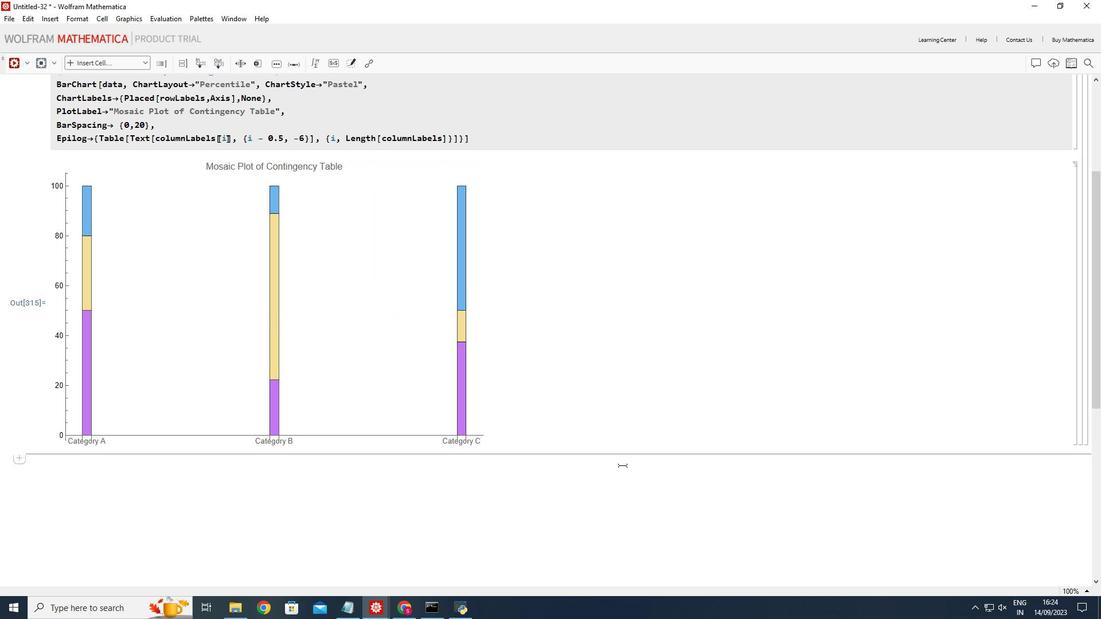 
Action: Mouse moved to (631, 422)
Screenshot: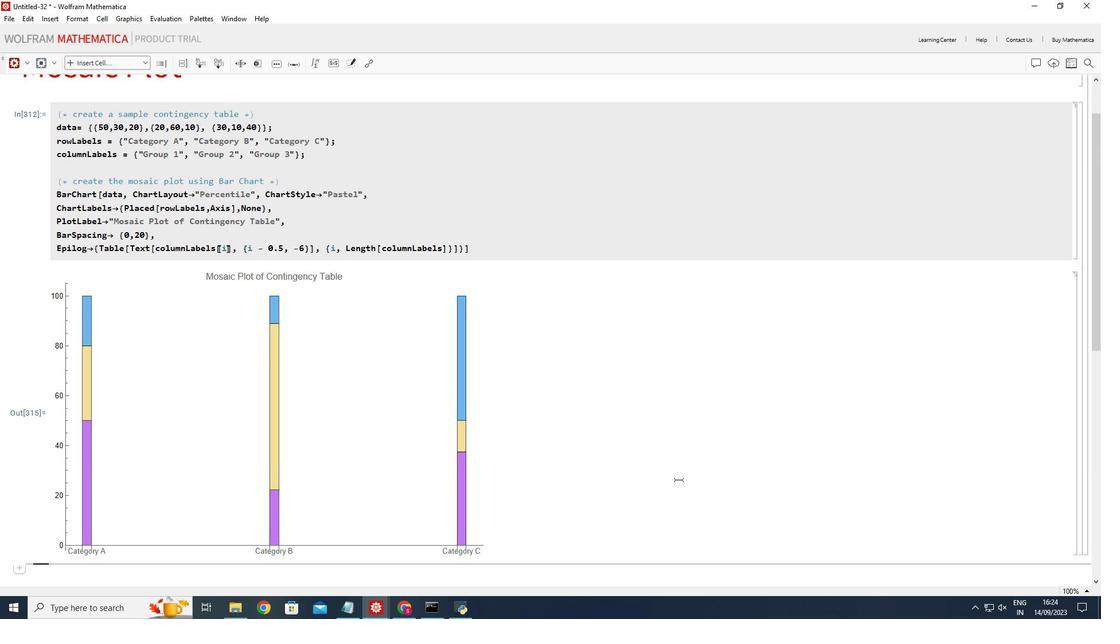 
Action: Mouse scrolled (631, 423) with delta (0, 0)
Screenshot: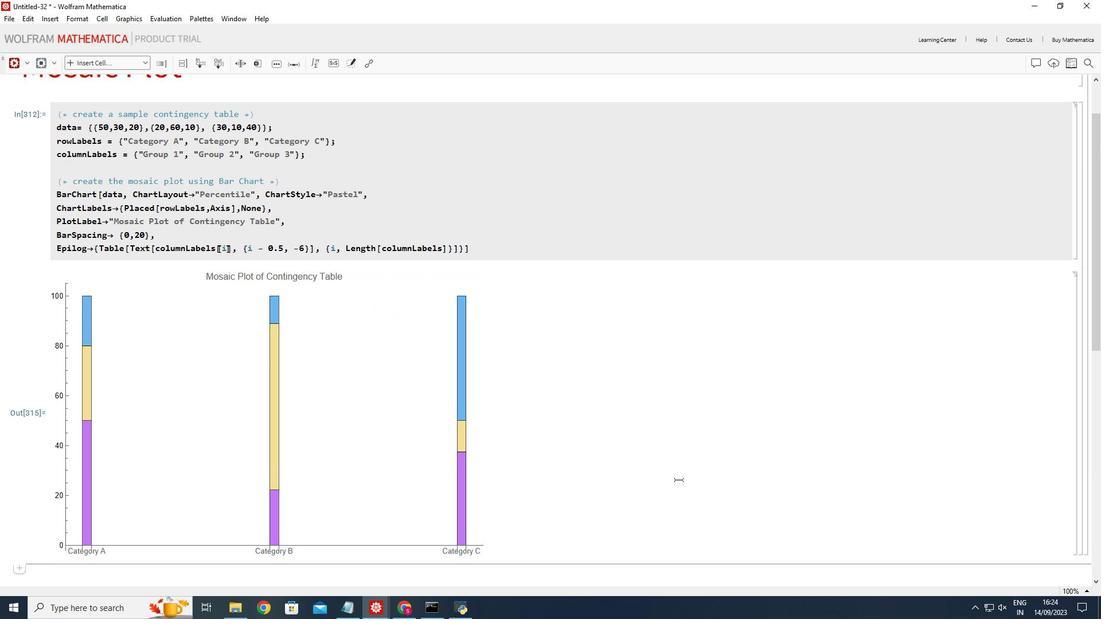 
Action: Mouse scrolled (631, 423) with delta (0, 0)
Screenshot: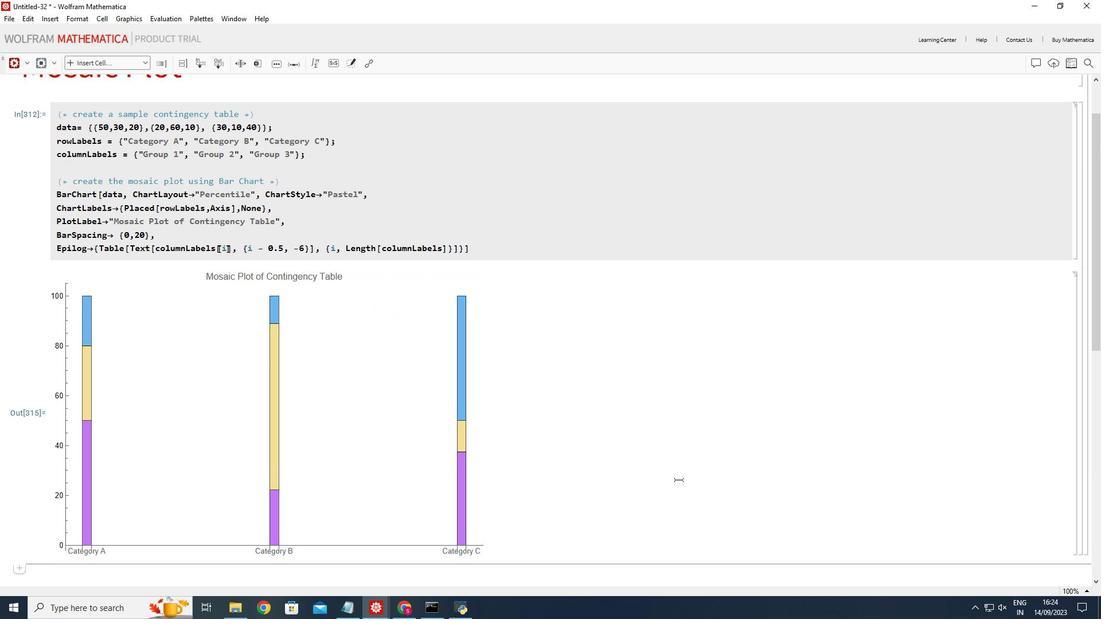 
